 Task: Add a column "ID".
Action: Mouse moved to (546, 590)
Screenshot: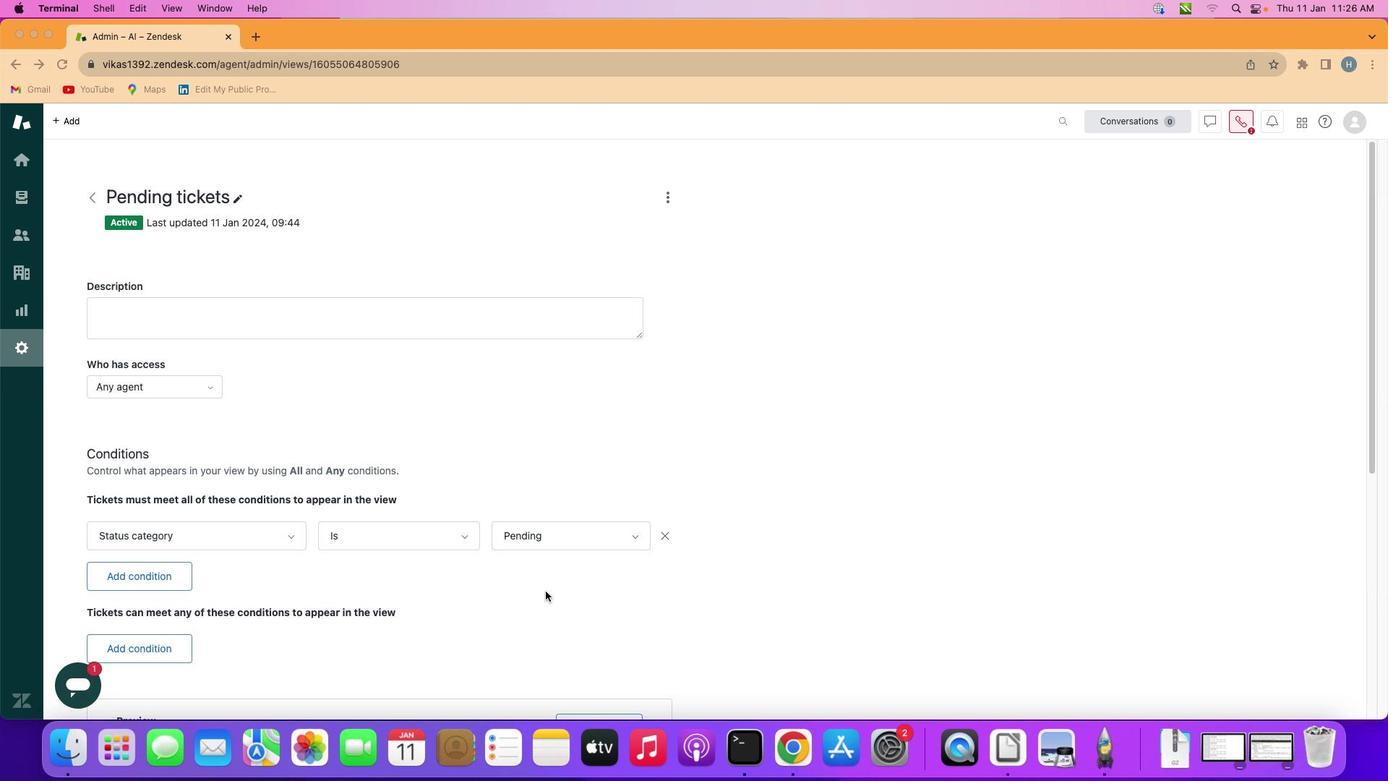 
Action: Mouse scrolled (546, 590) with delta (0, 0)
Screenshot: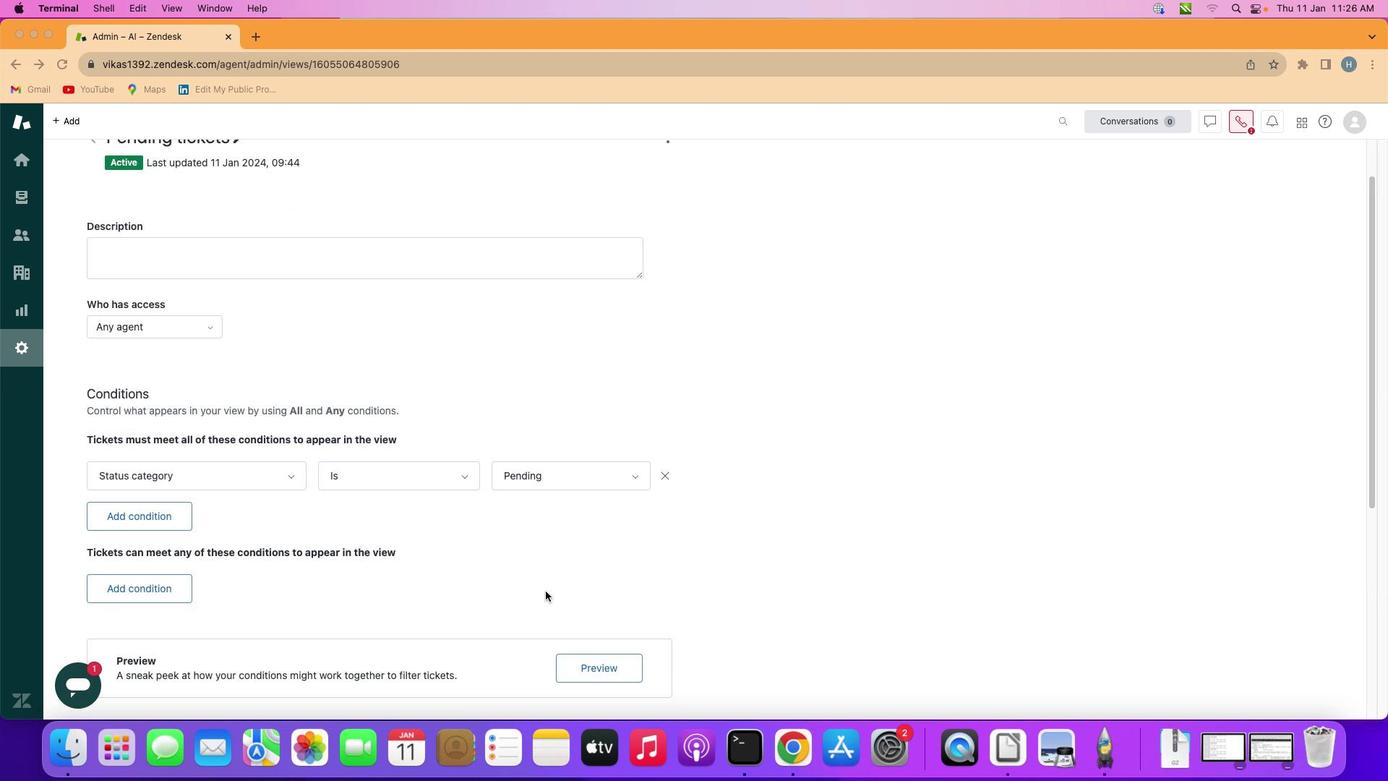 
Action: Mouse scrolled (546, 590) with delta (0, 0)
Screenshot: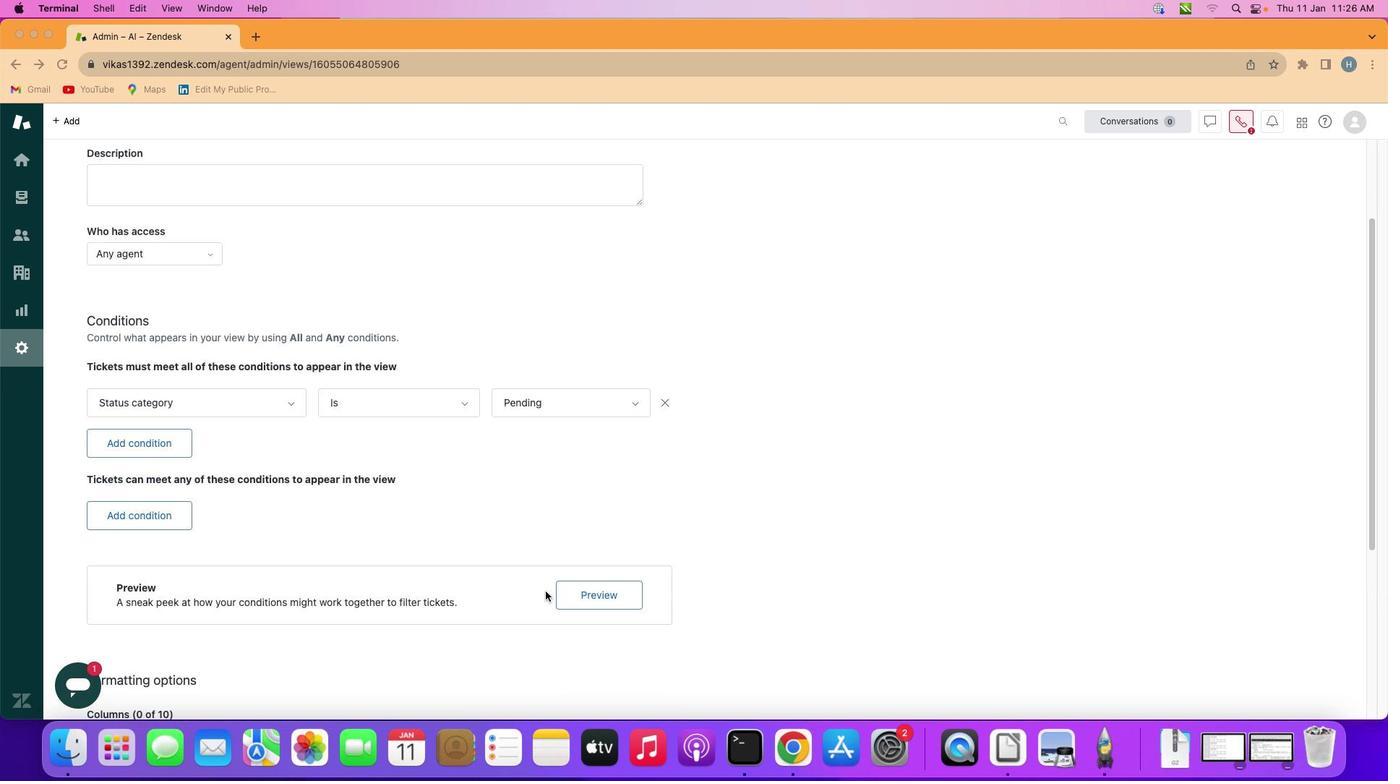 
Action: Mouse scrolled (546, 590) with delta (0, 0)
Screenshot: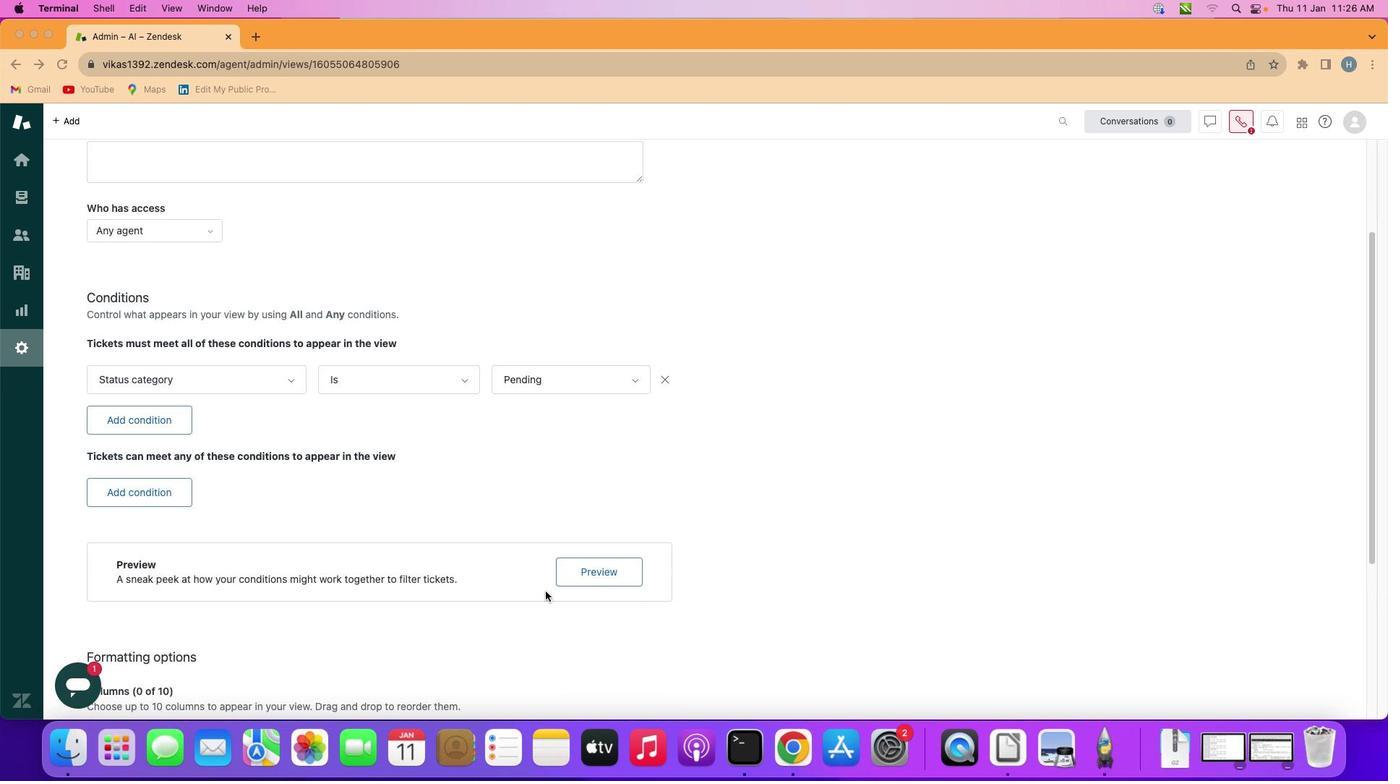 
Action: Mouse scrolled (546, 590) with delta (0, -1)
Screenshot: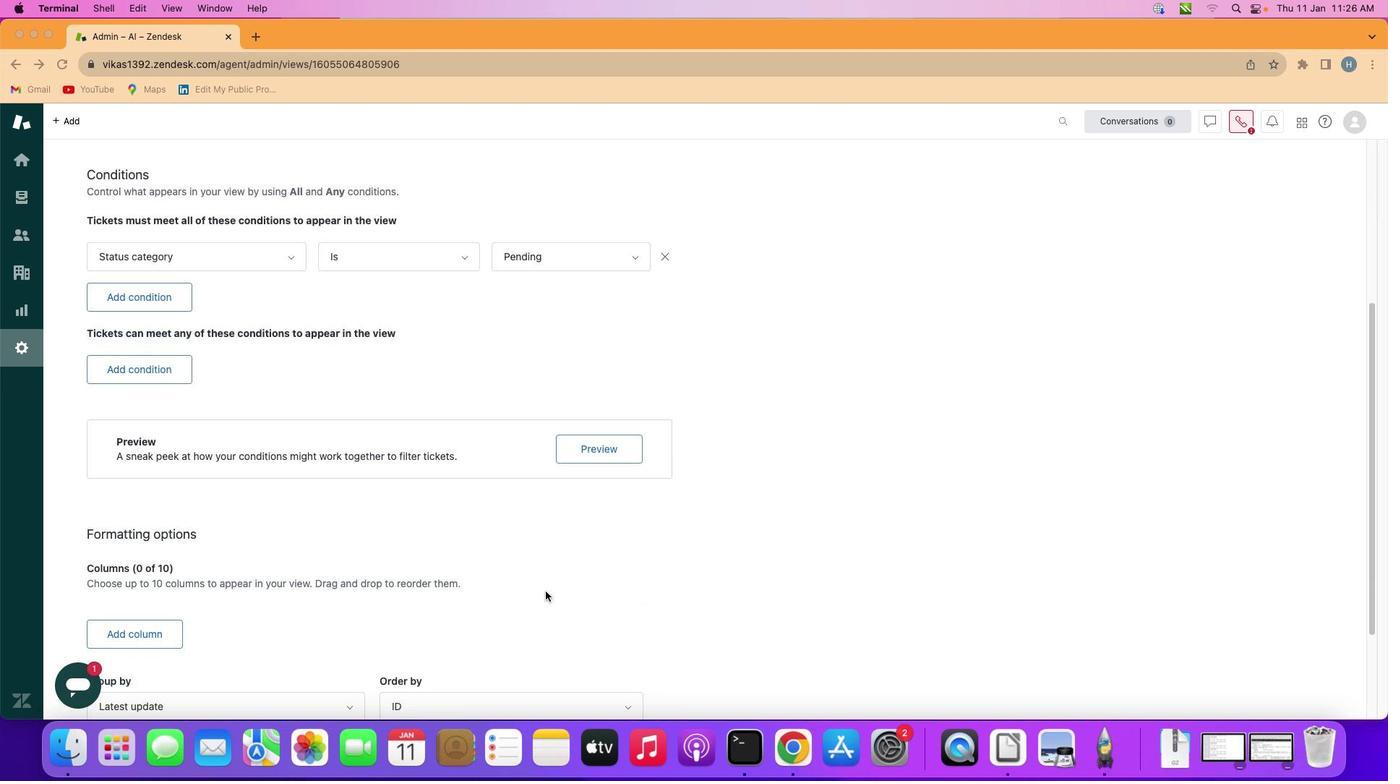 
Action: Mouse scrolled (546, 590) with delta (0, -2)
Screenshot: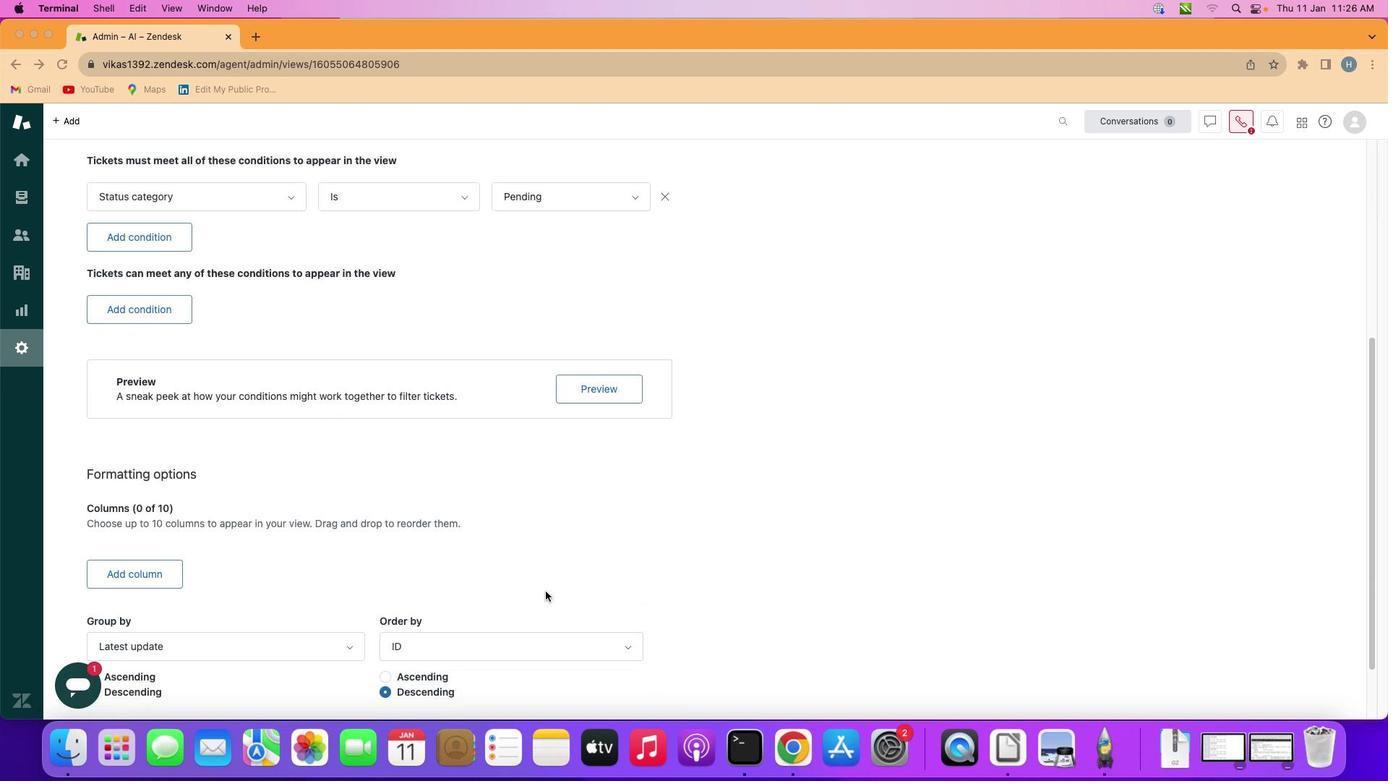 
Action: Mouse scrolled (546, 590) with delta (0, -2)
Screenshot: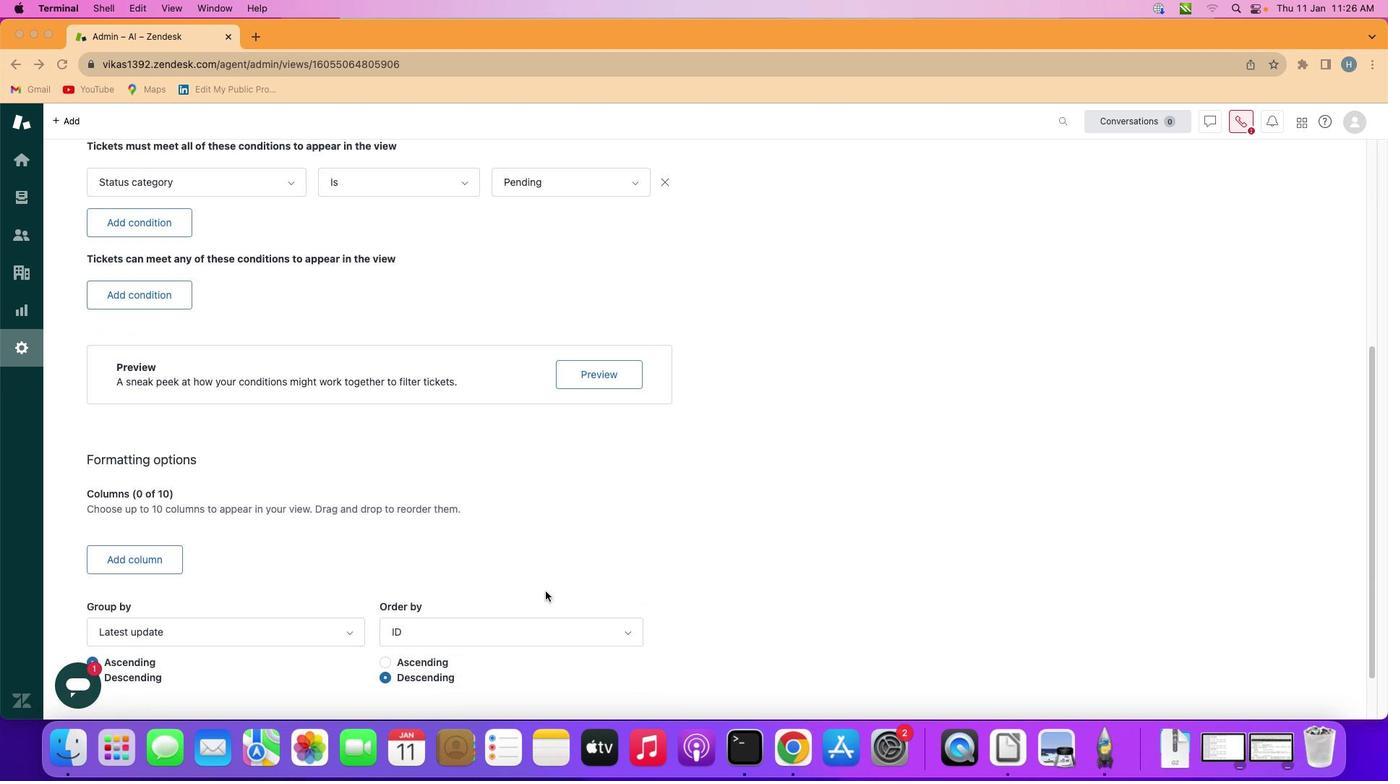 
Action: Mouse scrolled (546, 590) with delta (0, 0)
Screenshot: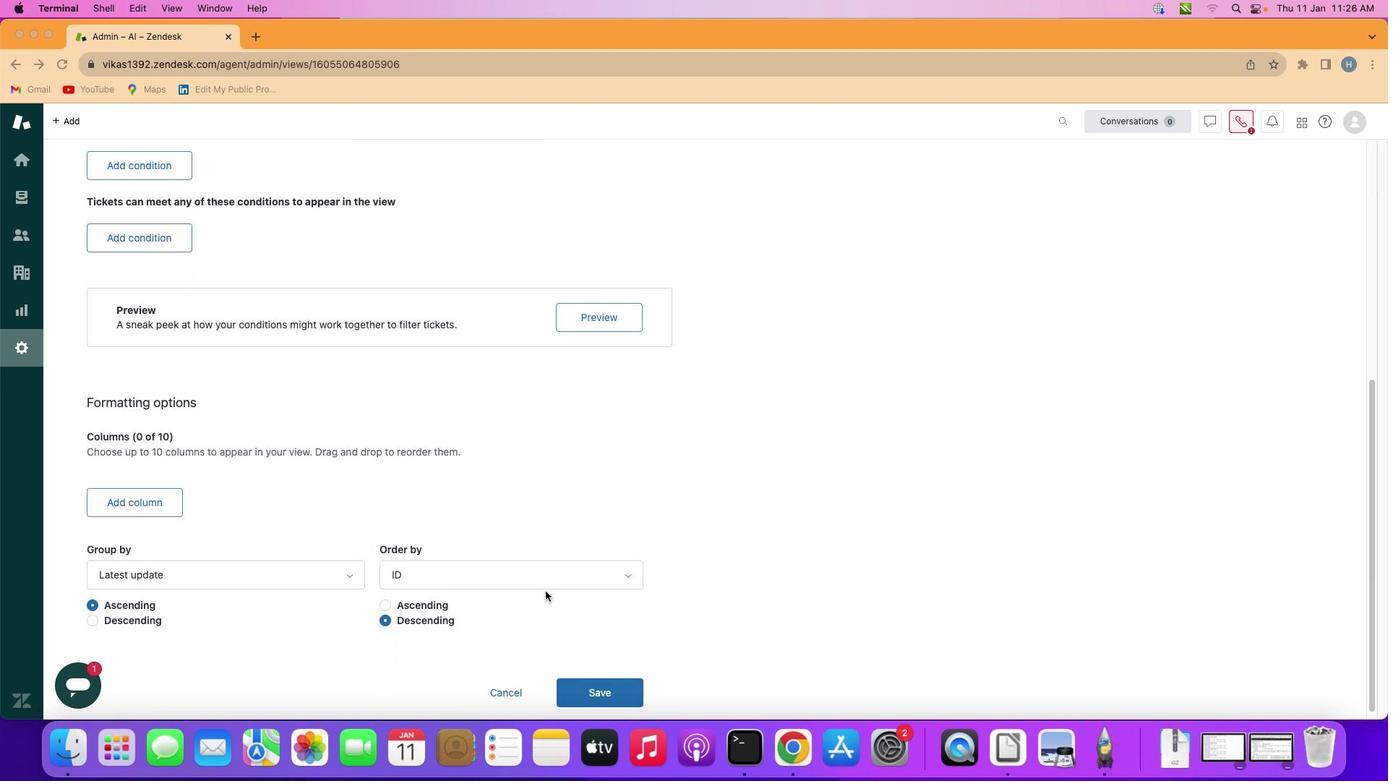 
Action: Mouse scrolled (546, 590) with delta (0, 0)
Screenshot: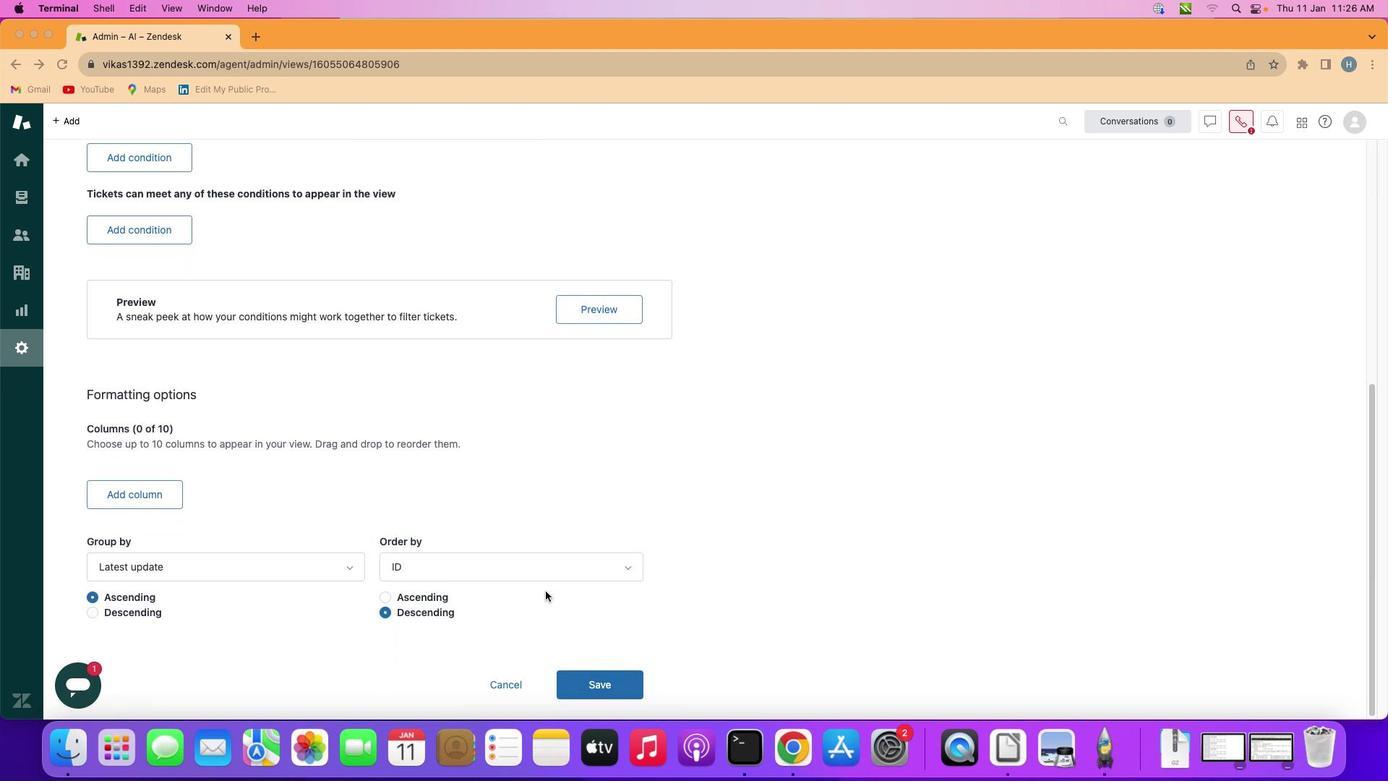 
Action: Mouse scrolled (546, 590) with delta (0, -1)
Screenshot: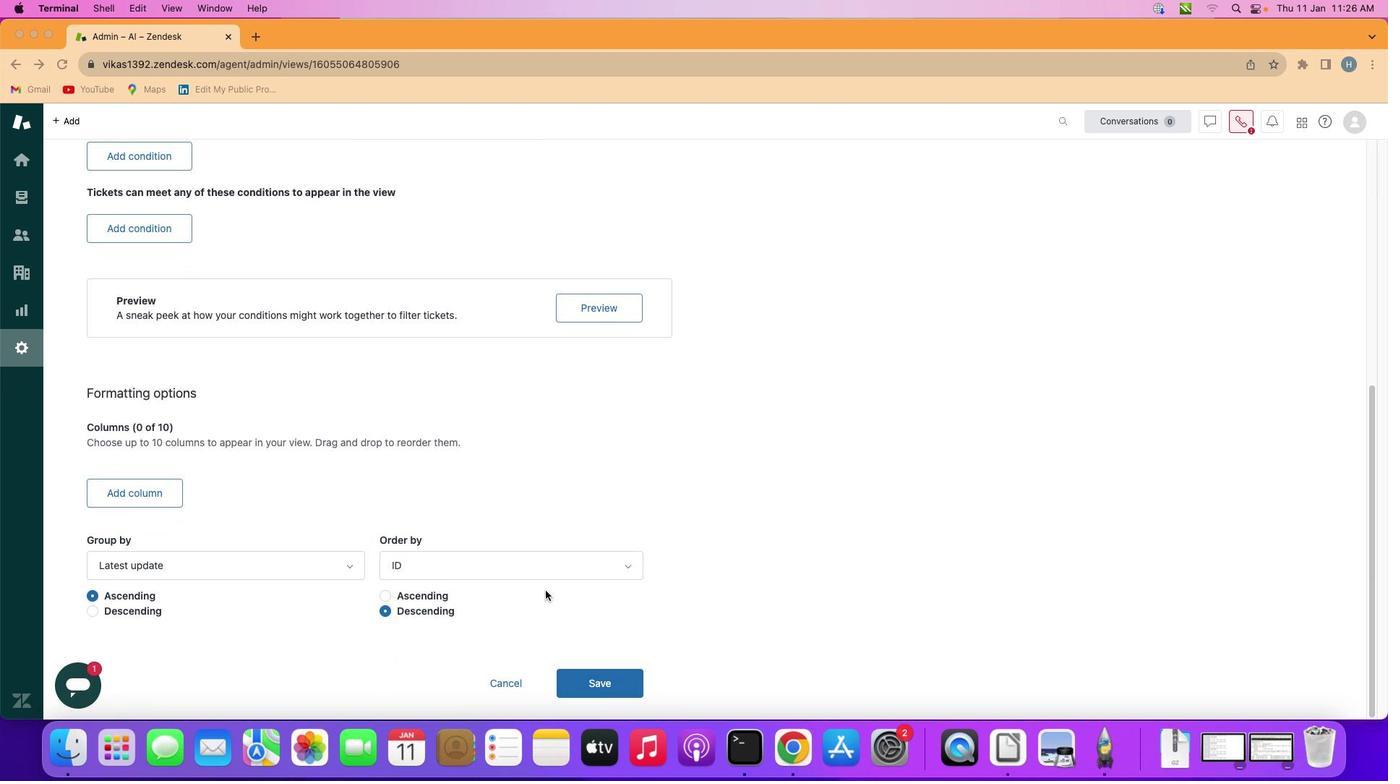 
Action: Mouse scrolled (546, 590) with delta (0, -2)
Screenshot: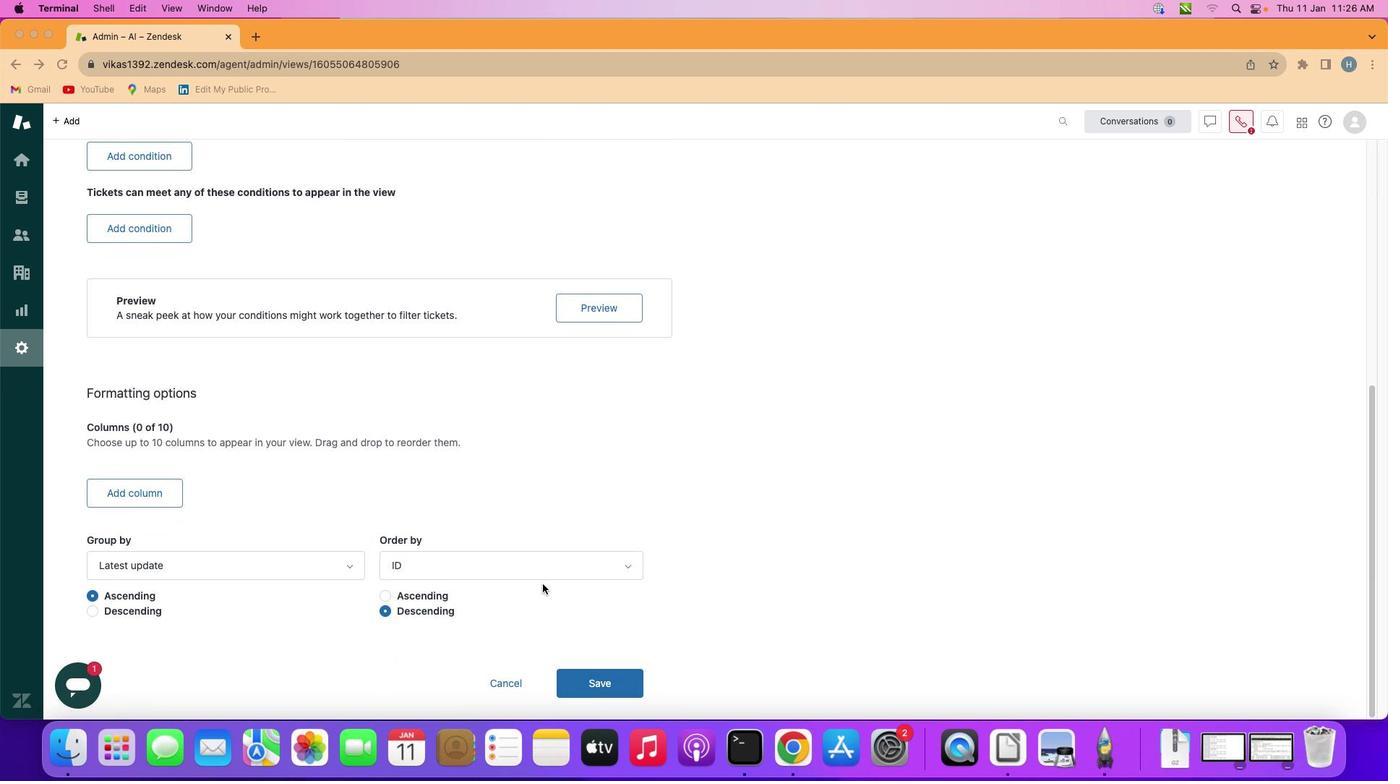 
Action: Mouse scrolled (546, 590) with delta (0, -2)
Screenshot: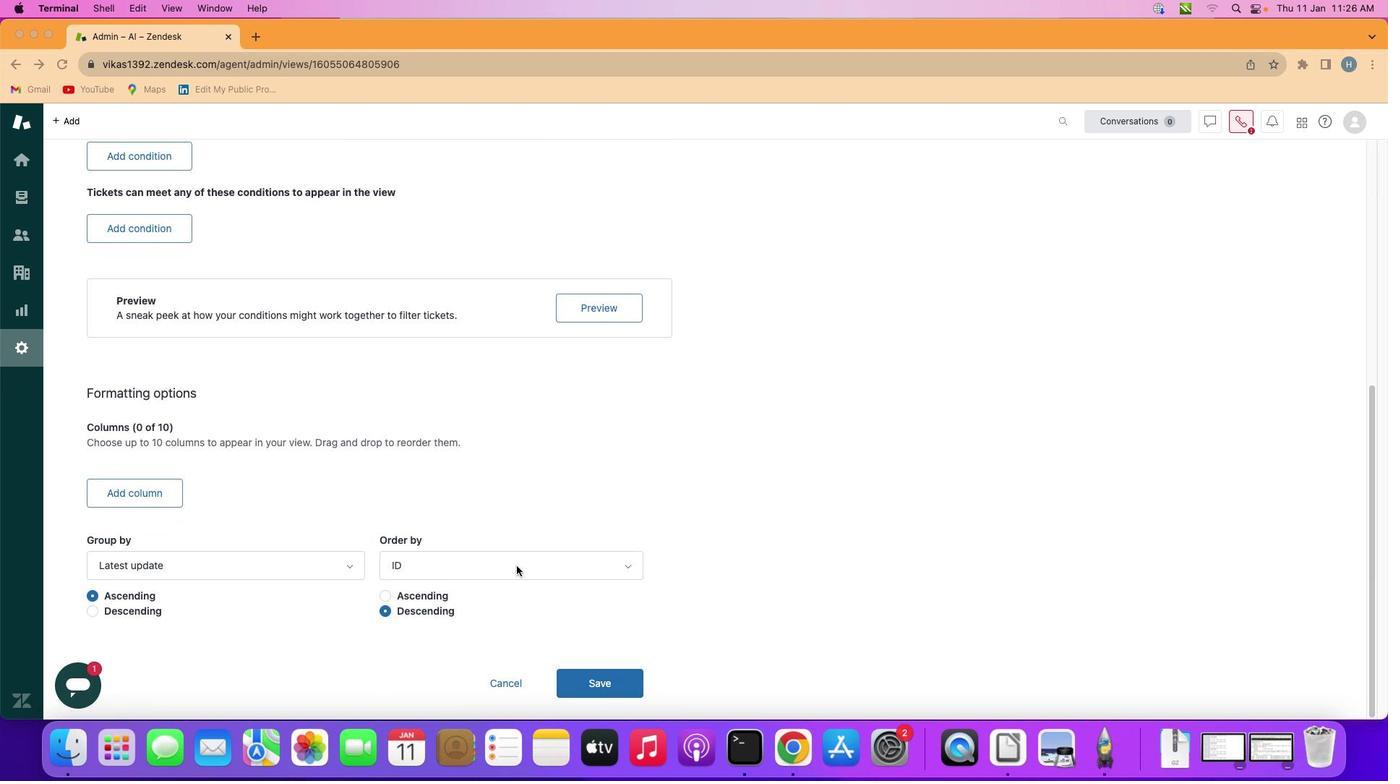 
Action: Mouse moved to (136, 488)
Screenshot: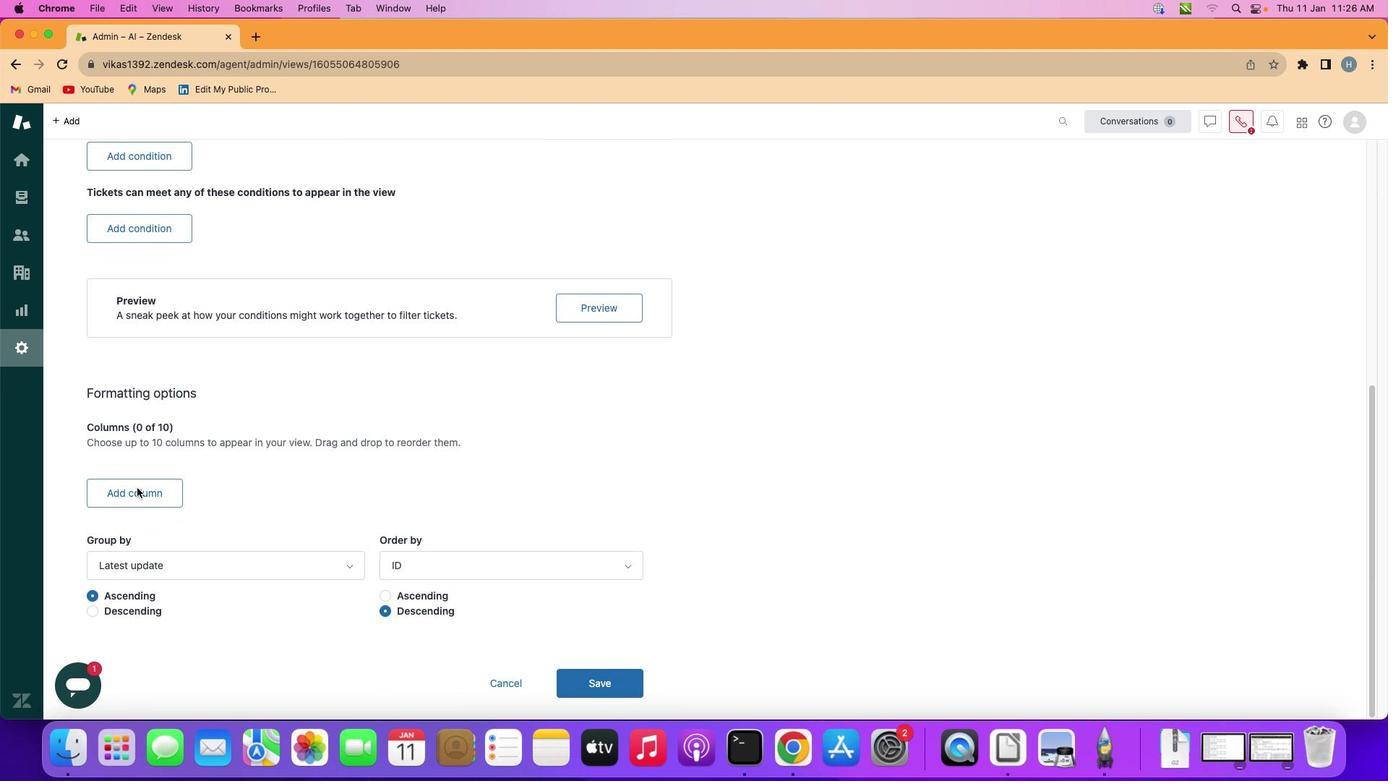 
Action: Mouse pressed left at (136, 488)
Screenshot: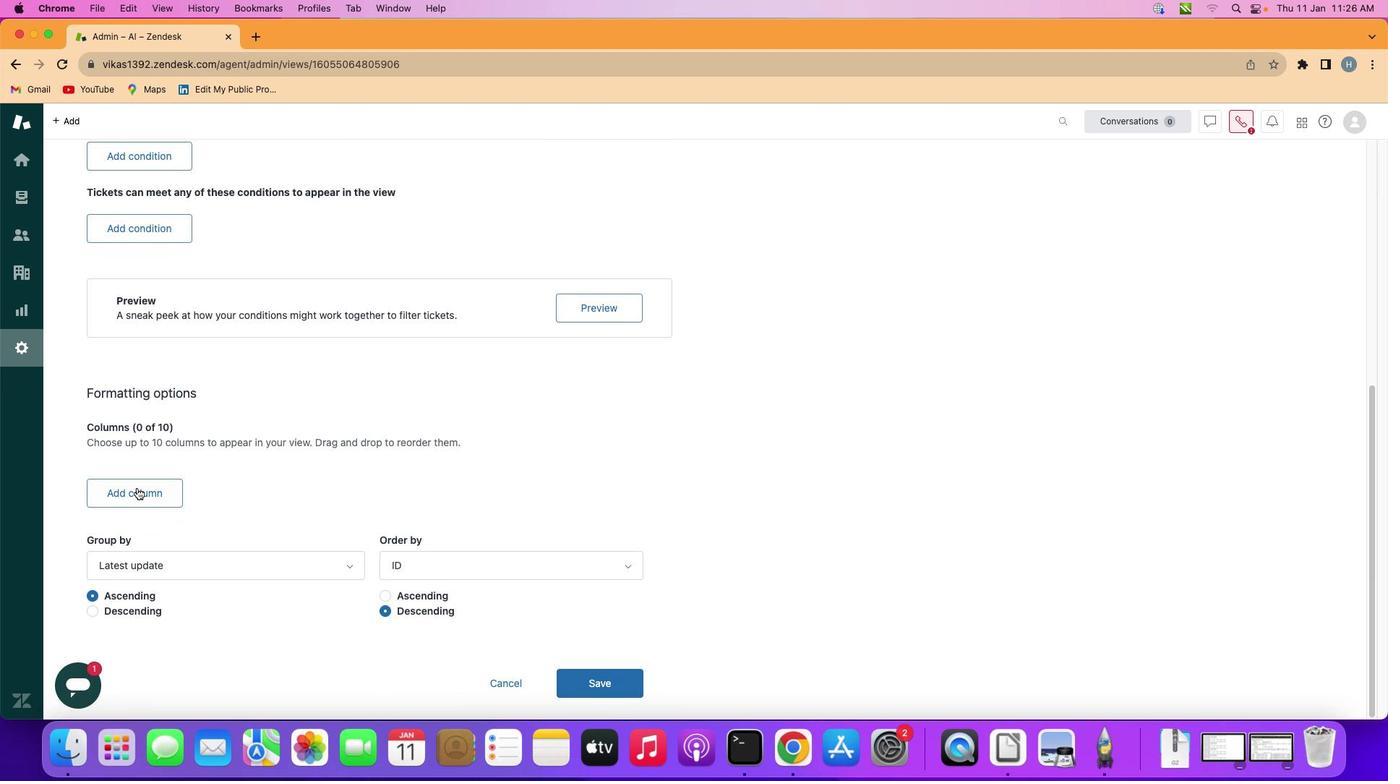 
Action: Mouse moved to (141, 493)
Screenshot: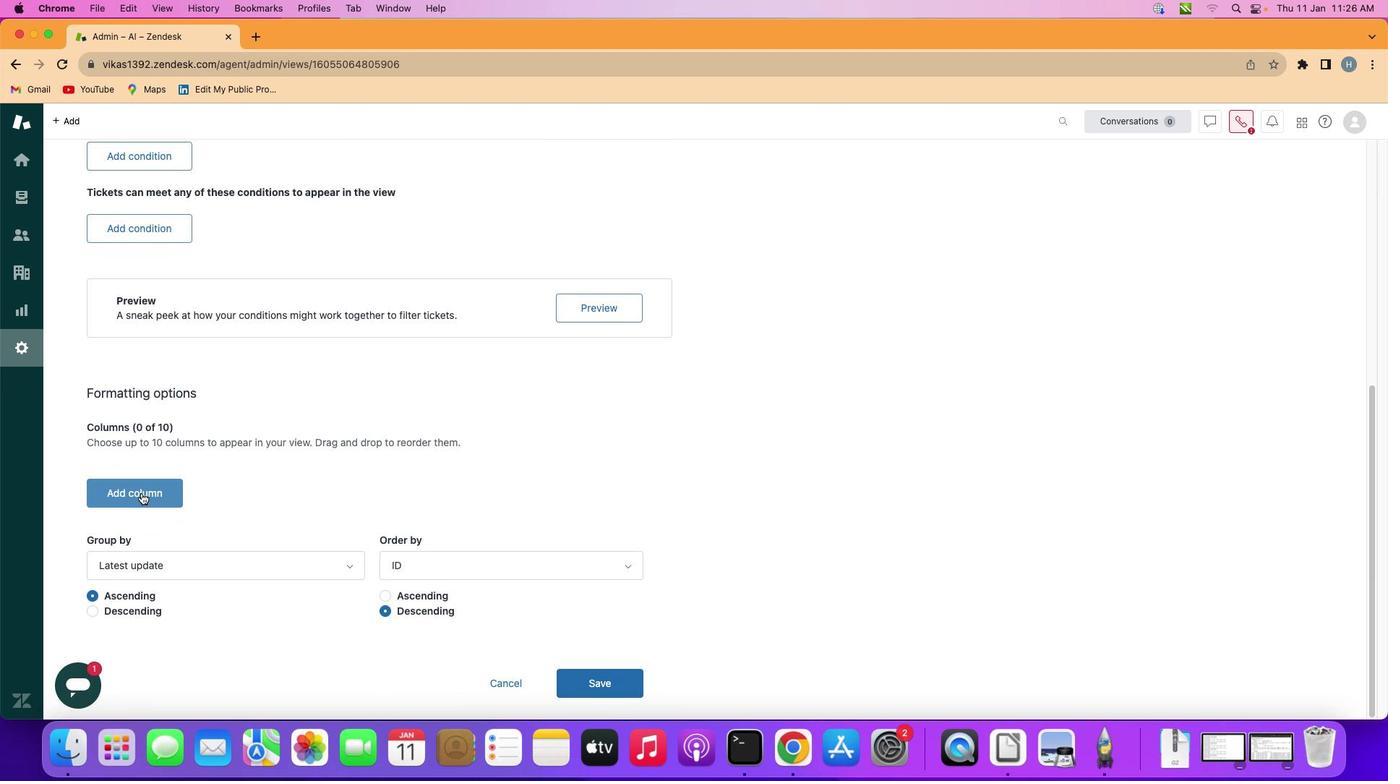 
Action: Mouse pressed left at (141, 493)
Screenshot: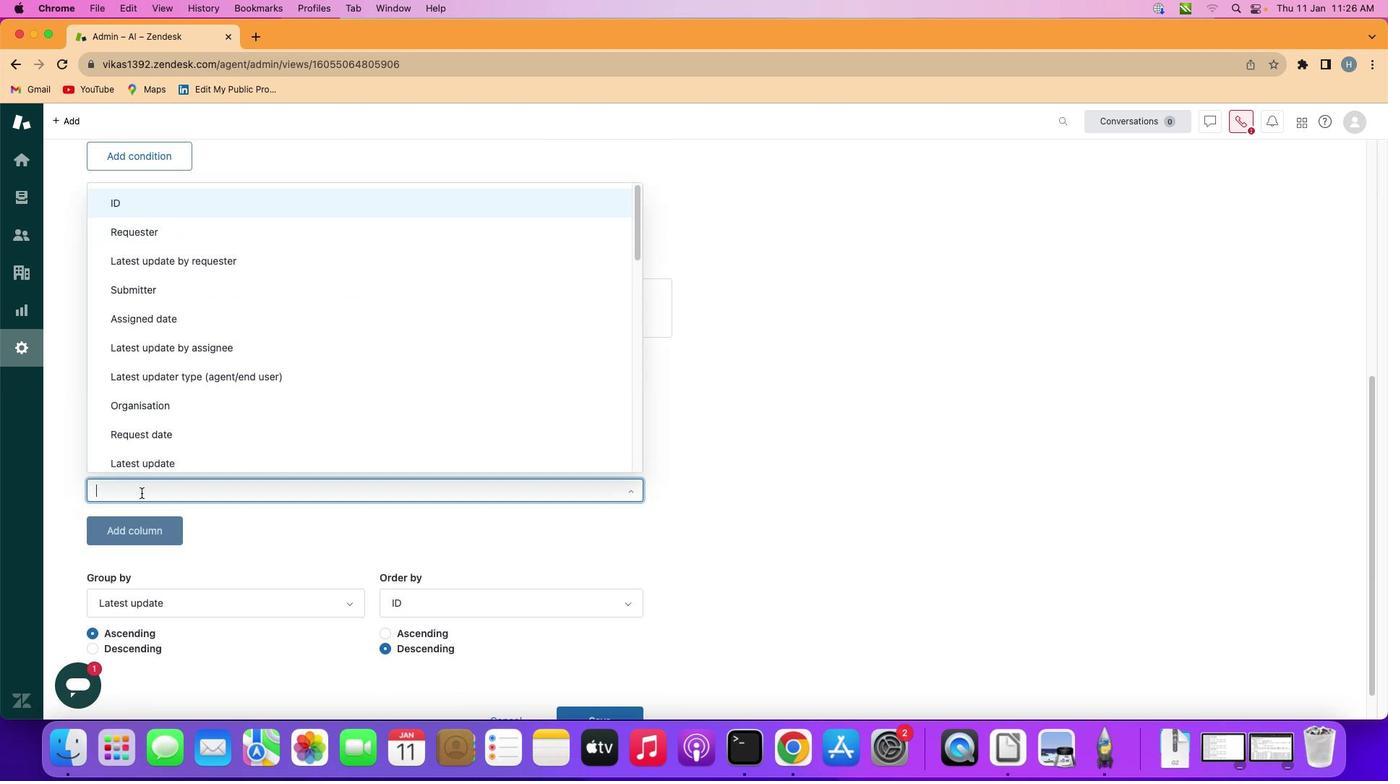 
Action: Mouse moved to (276, 204)
Screenshot: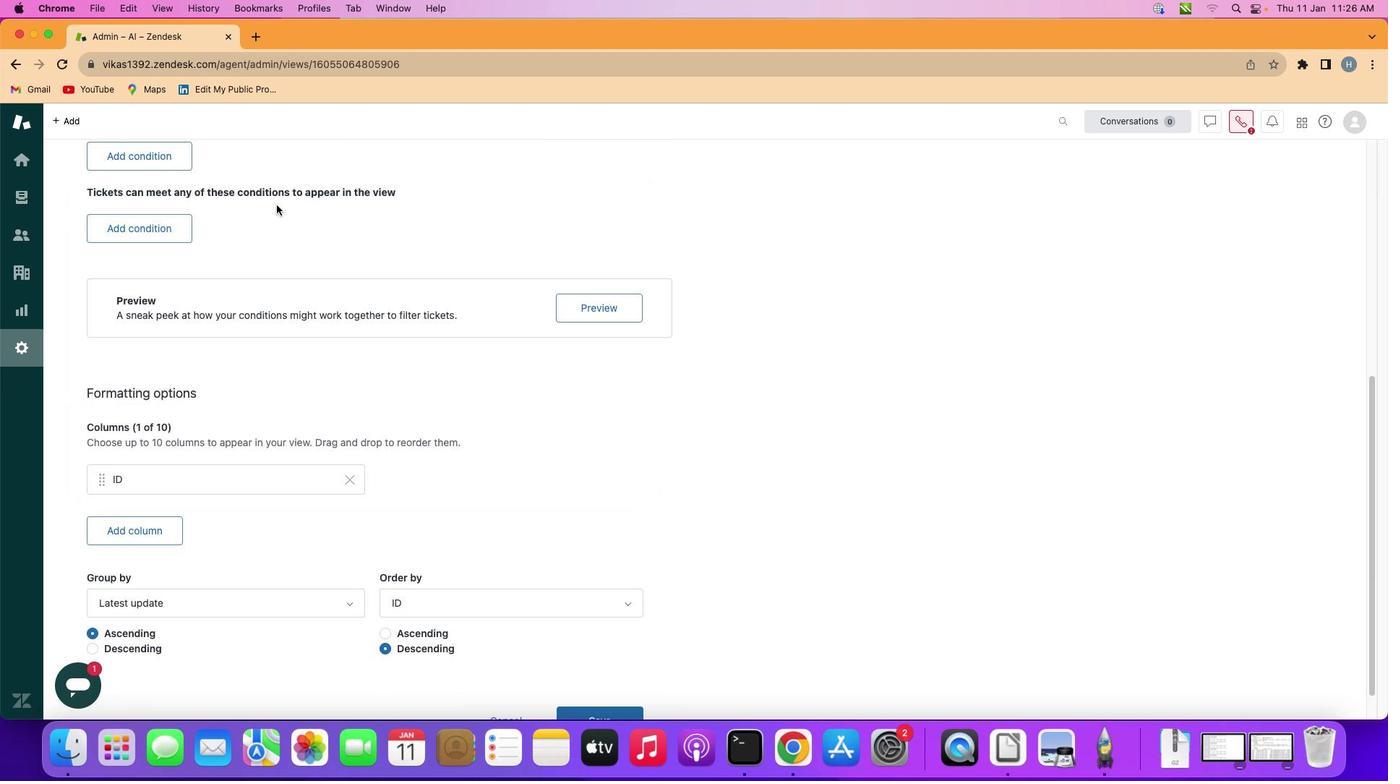 
Action: Mouse pressed left at (276, 204)
Screenshot: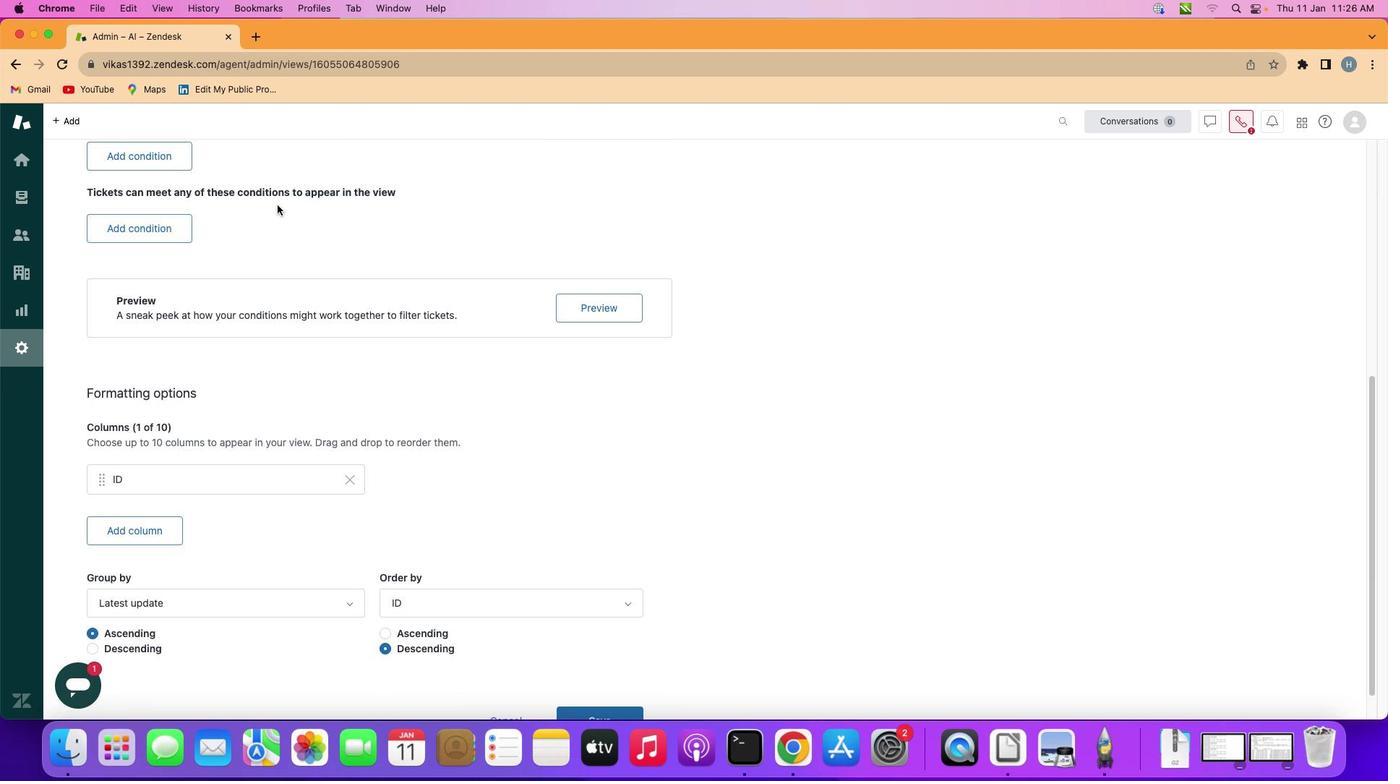 
Action: Mouse moved to (282, 210)
Screenshot: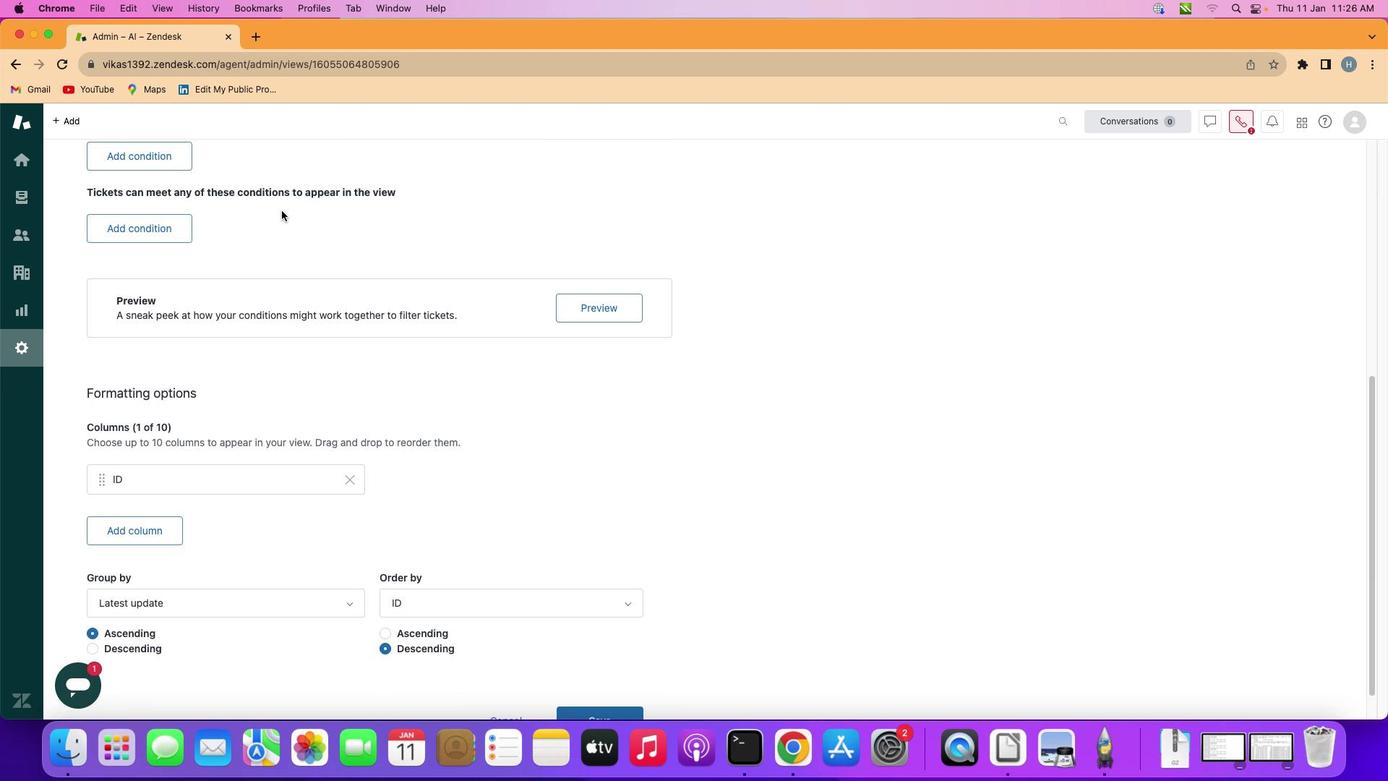 
